 Task: Look for products in the category "Flatbreads" from Sprouts only.
Action: Mouse moved to (18, 102)
Screenshot: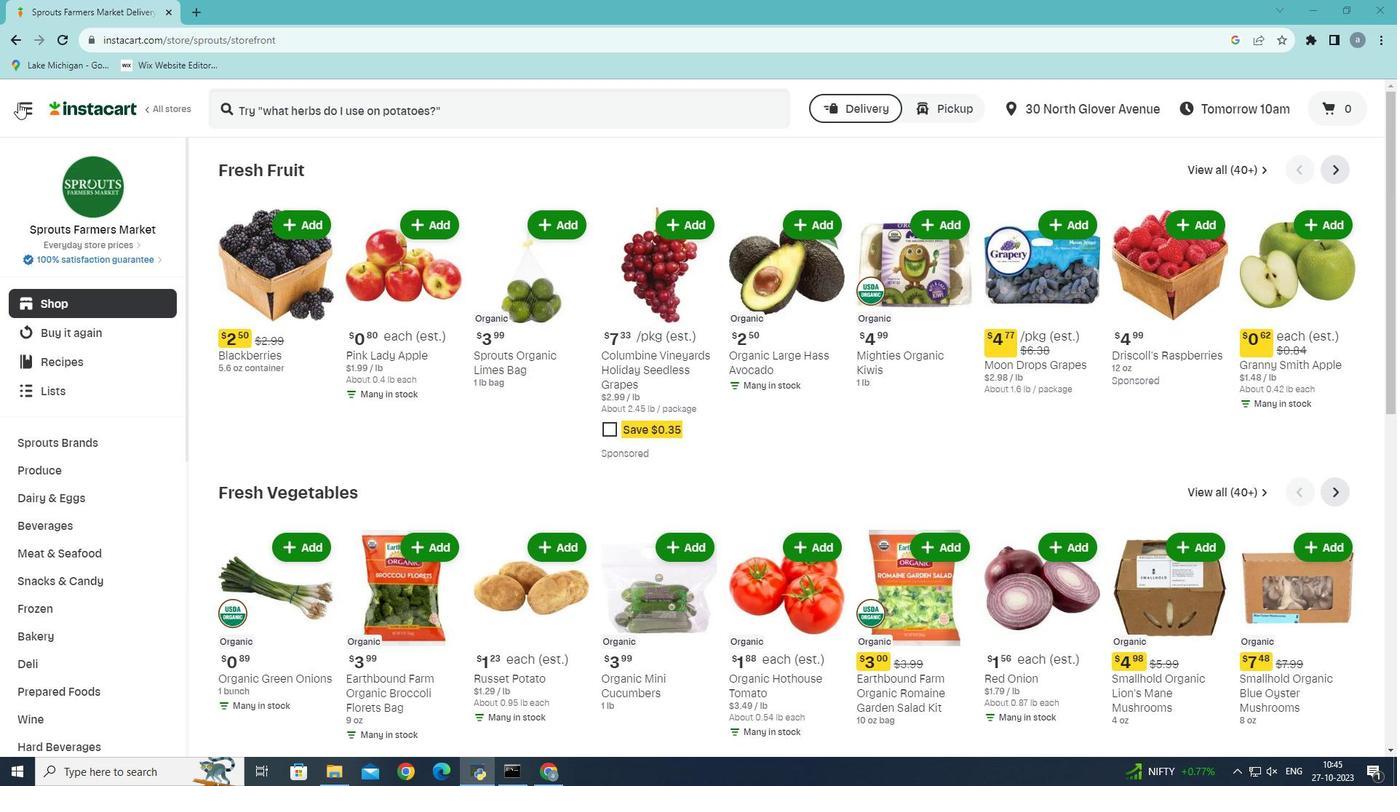 
Action: Mouse pressed left at (18, 102)
Screenshot: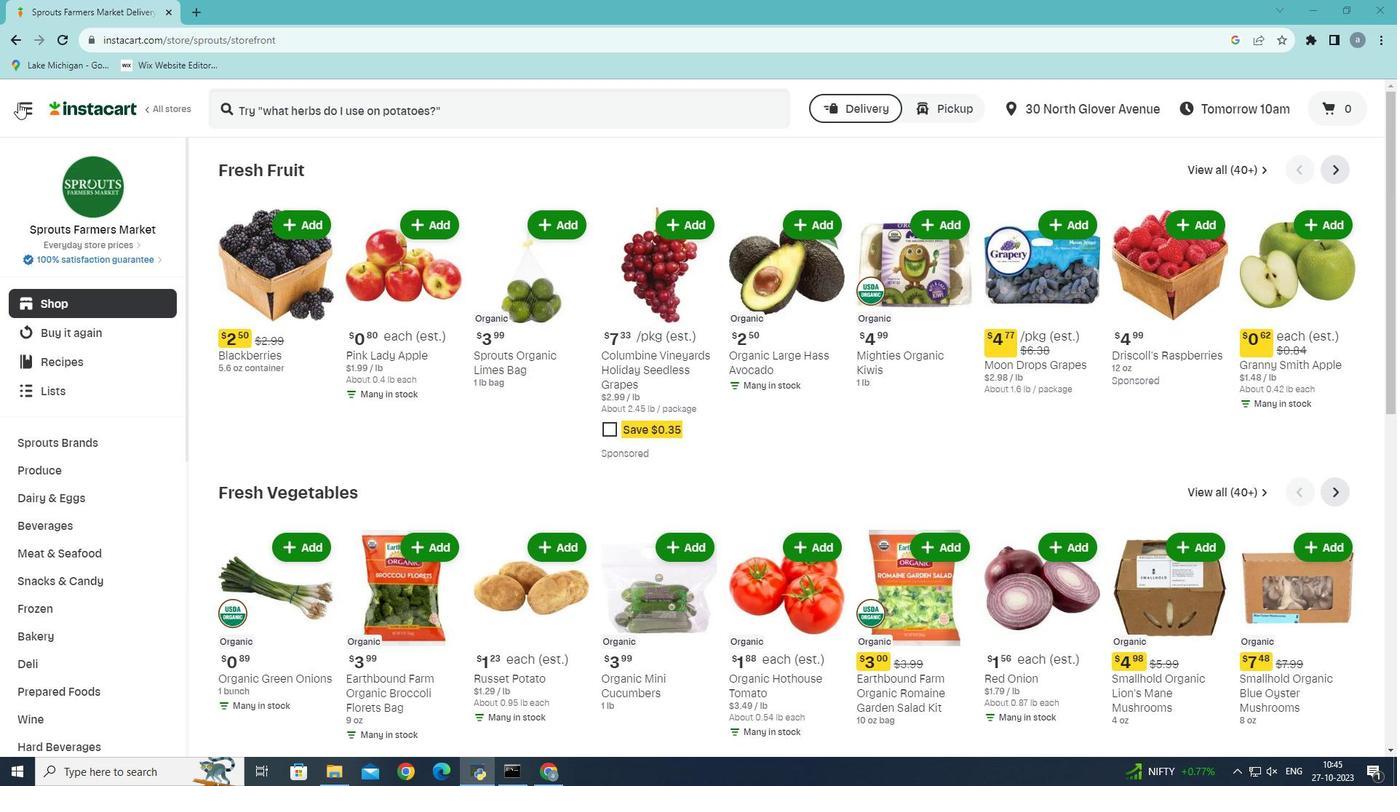 
Action: Mouse moved to (103, 425)
Screenshot: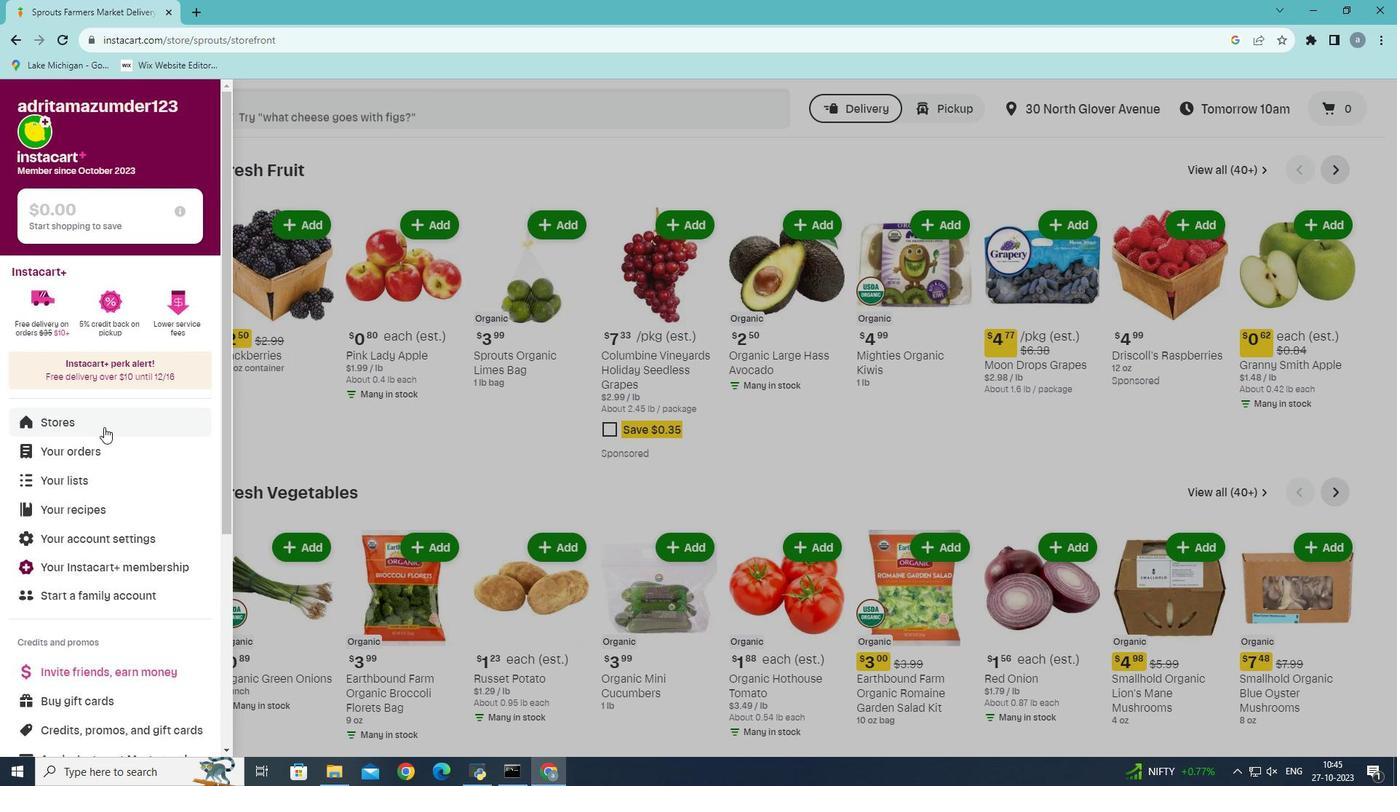 
Action: Mouse pressed left at (103, 425)
Screenshot: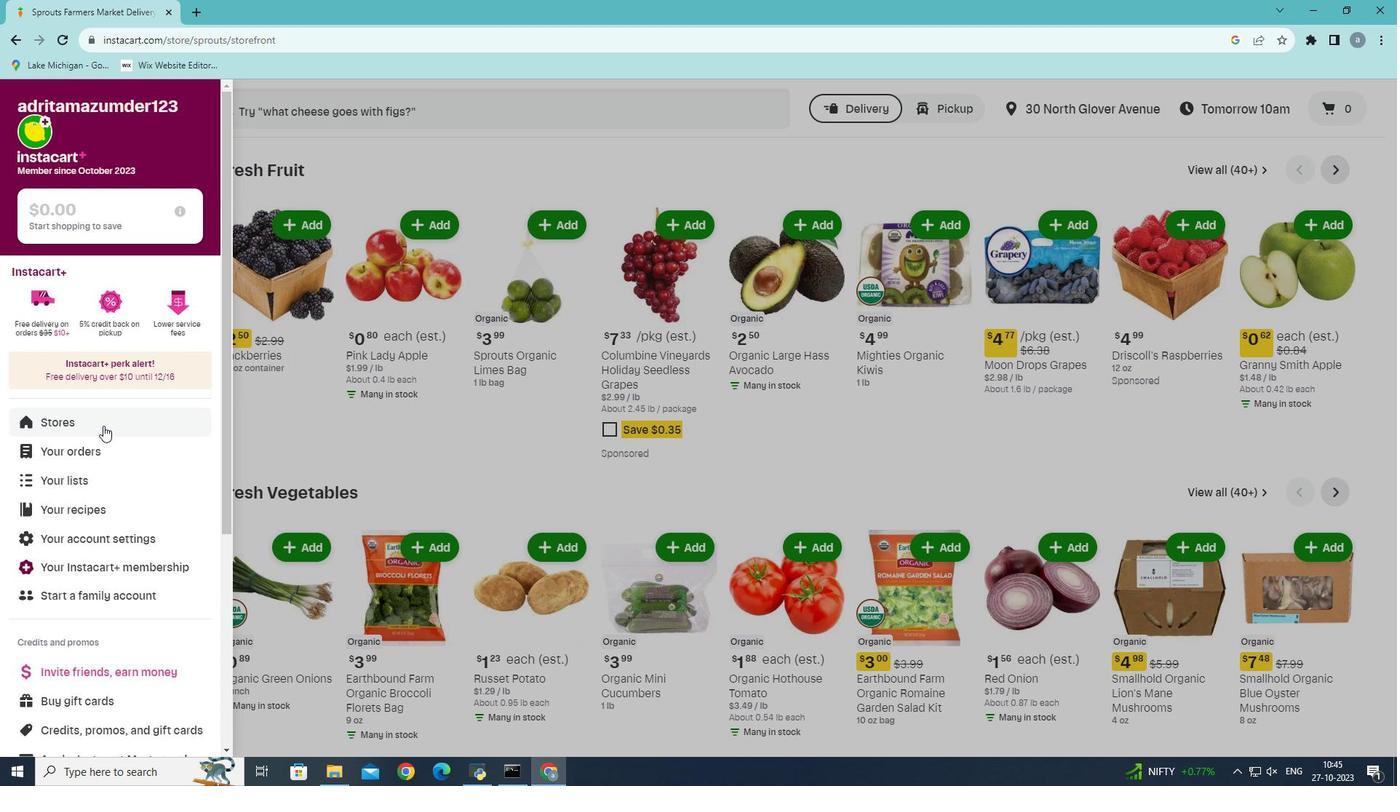 
Action: Mouse moved to (333, 163)
Screenshot: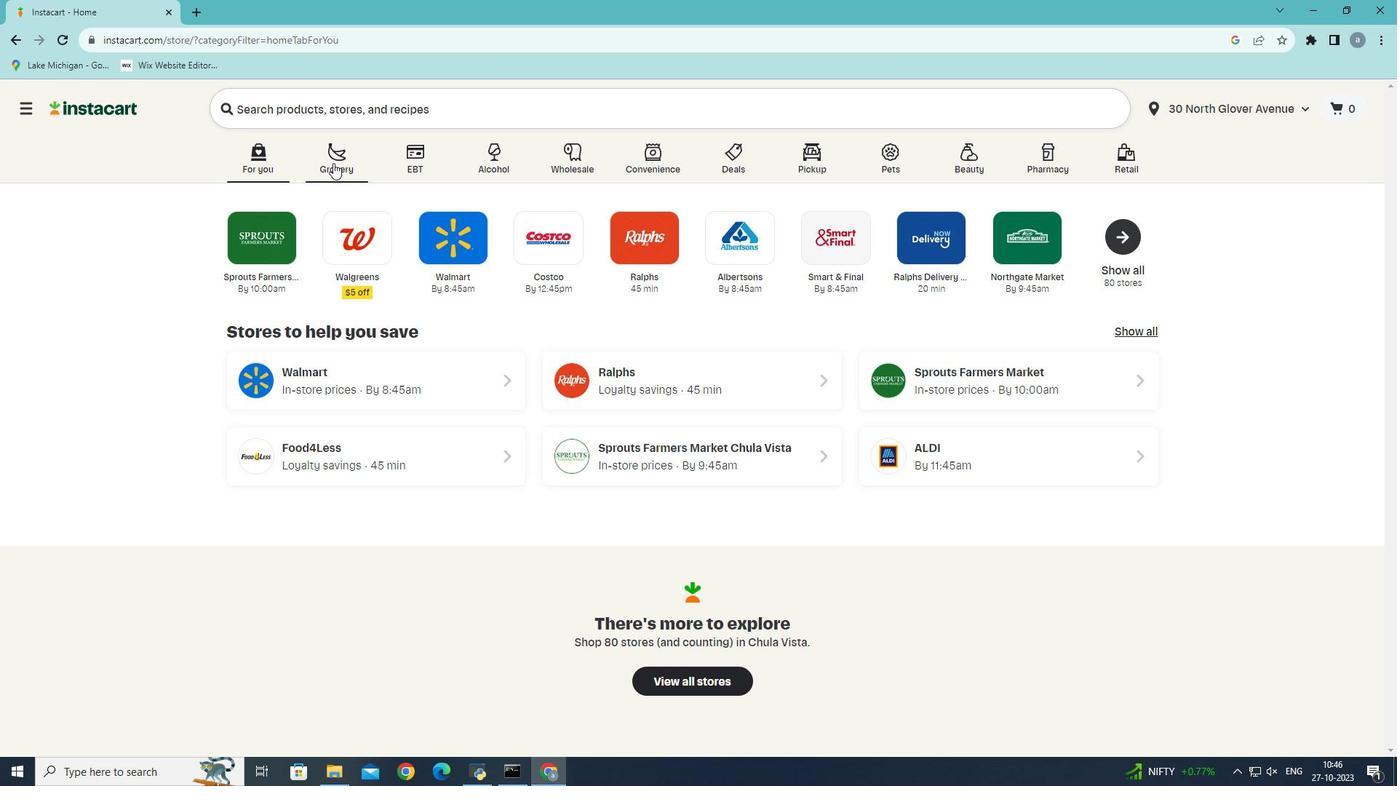 
Action: Mouse pressed left at (333, 163)
Screenshot: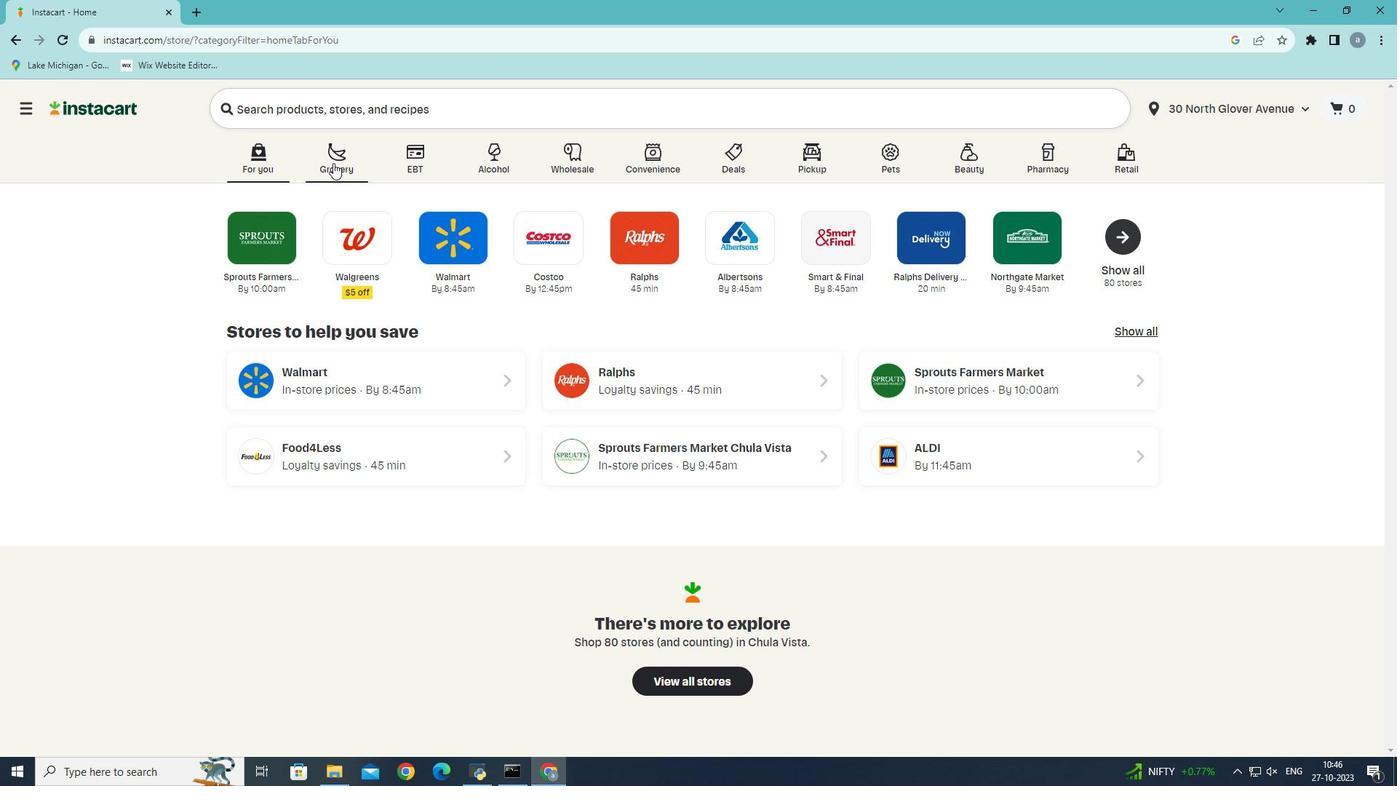 
Action: Mouse moved to (328, 442)
Screenshot: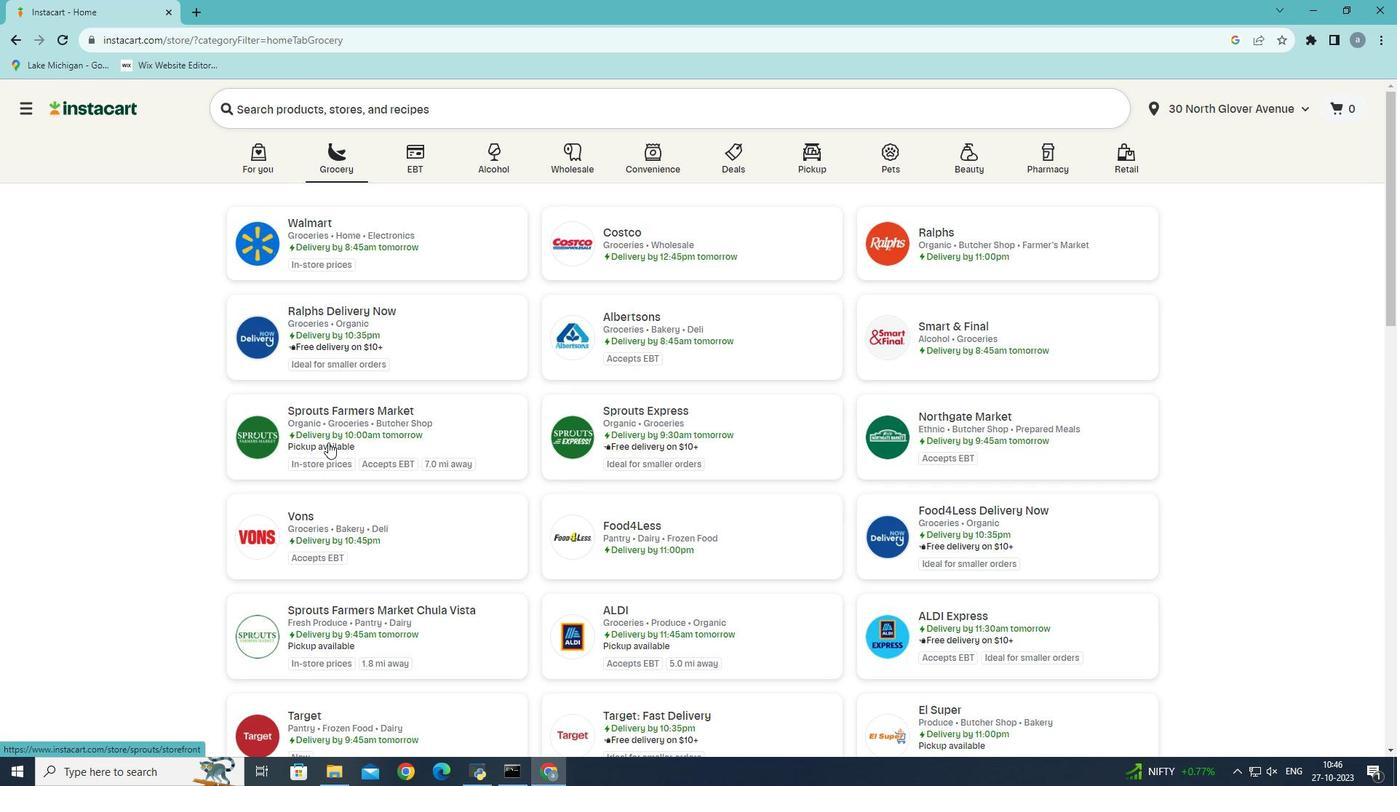 
Action: Mouse pressed left at (328, 442)
Screenshot: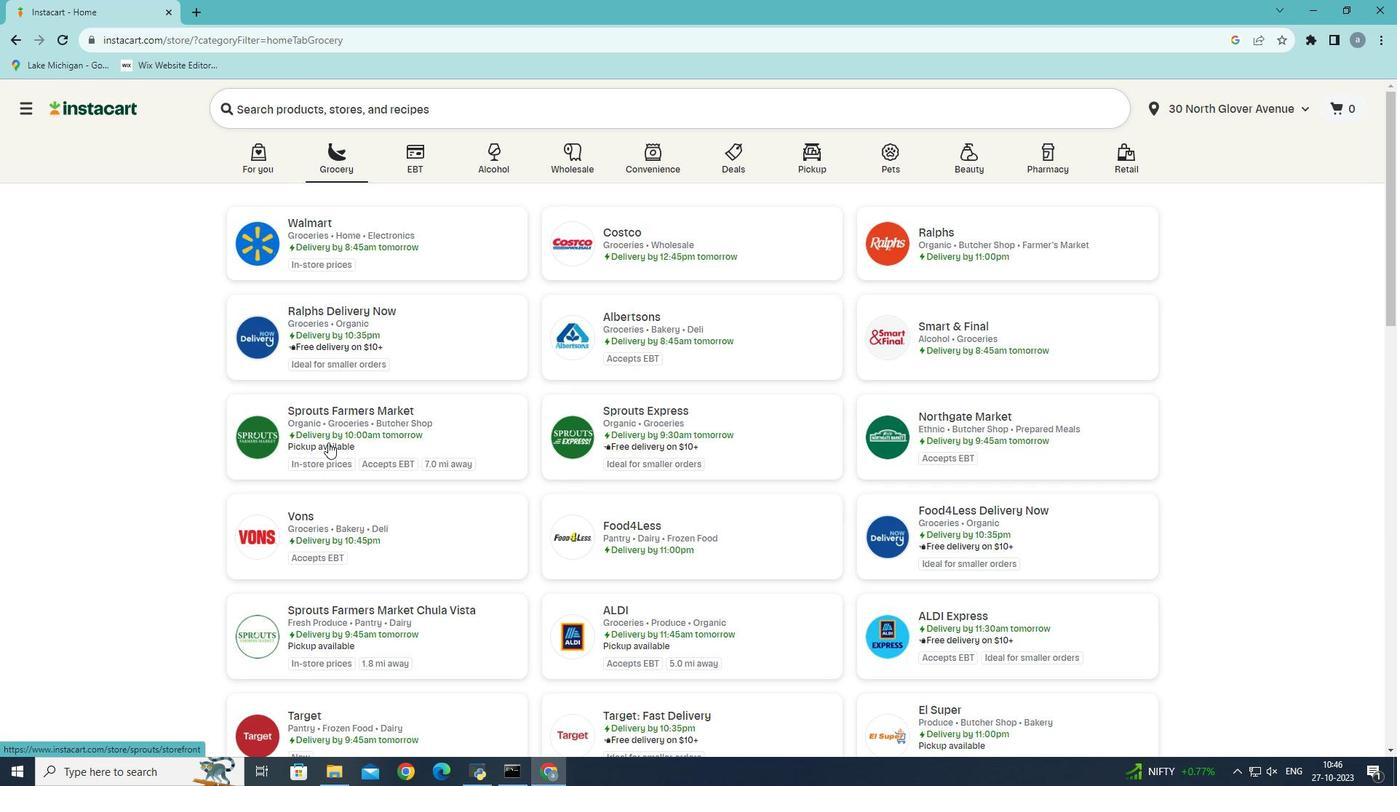 
Action: Mouse moved to (61, 637)
Screenshot: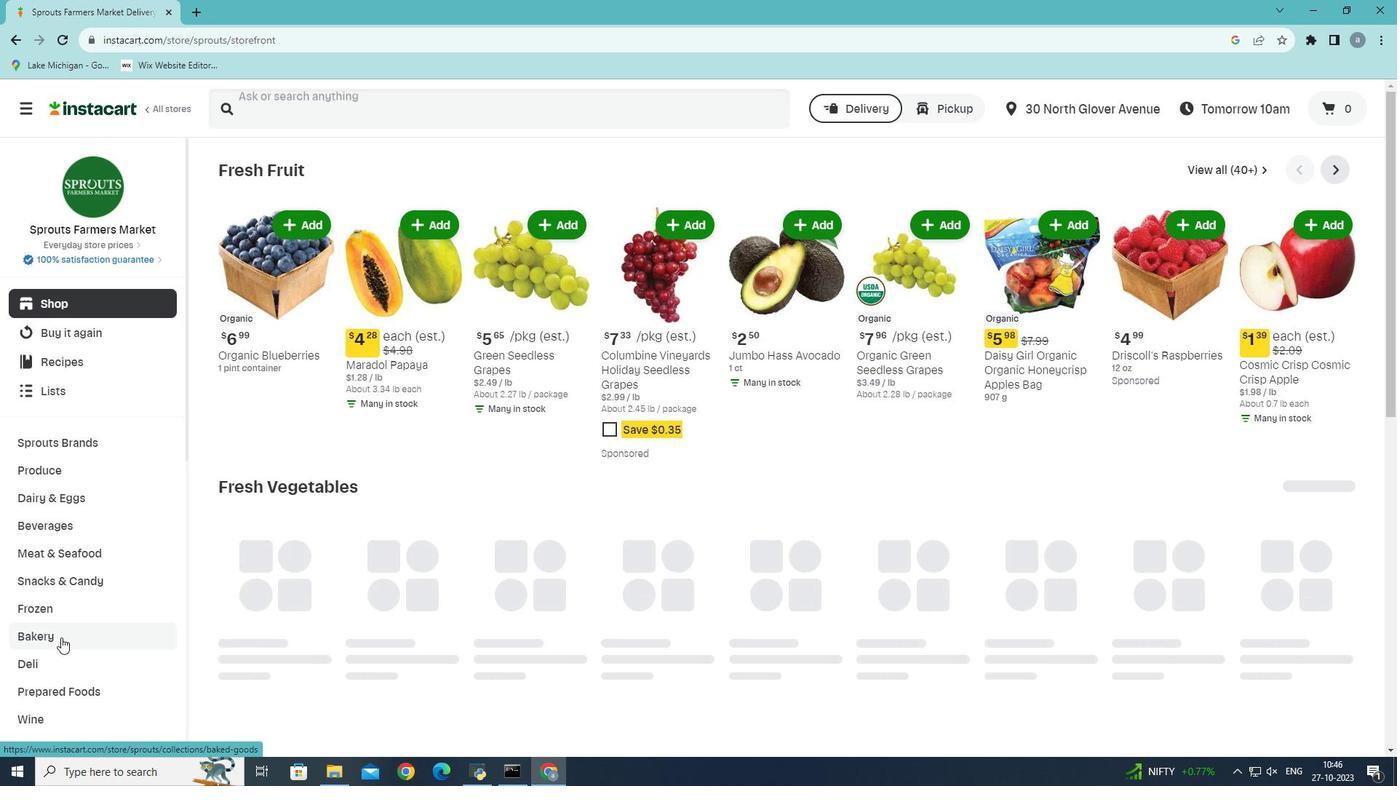 
Action: Mouse pressed left at (61, 637)
Screenshot: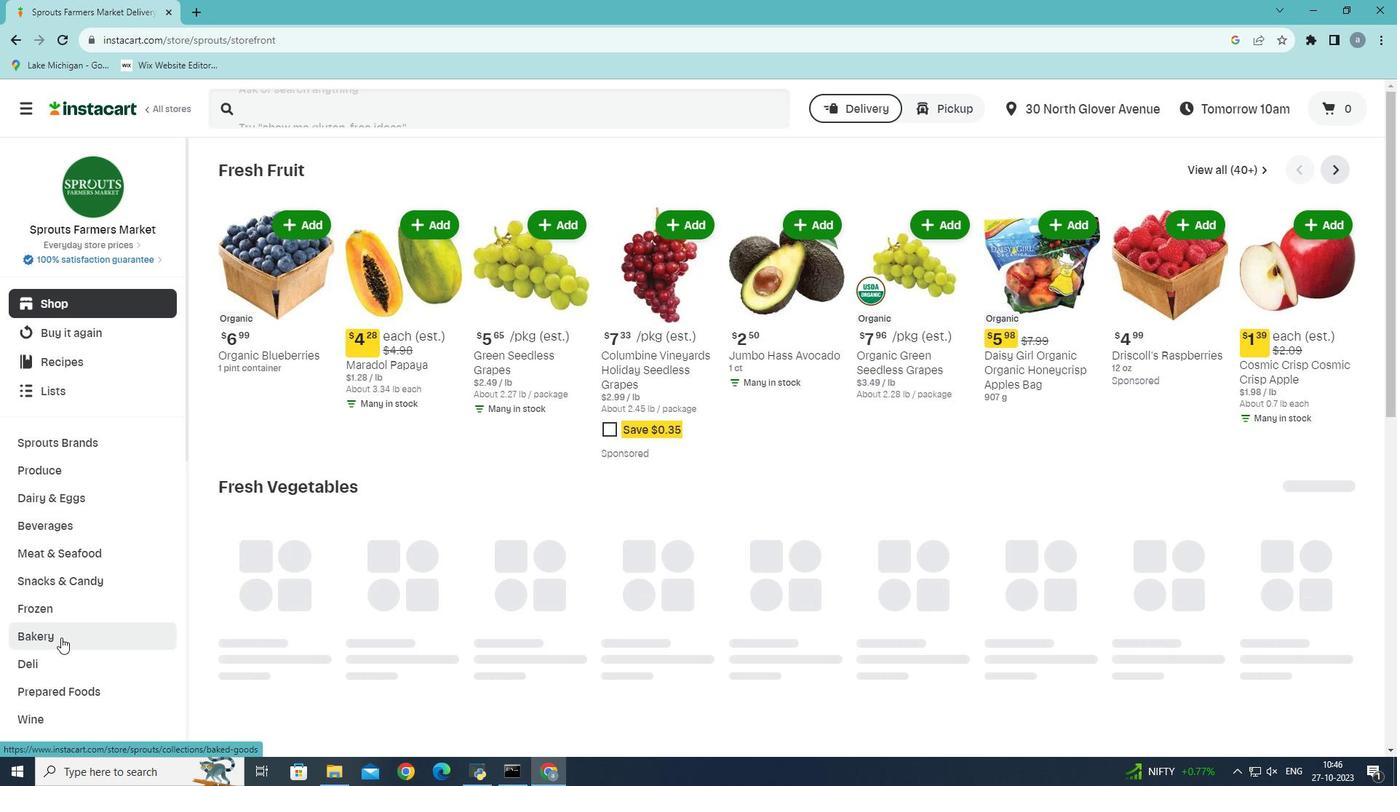 
Action: Mouse moved to (1097, 198)
Screenshot: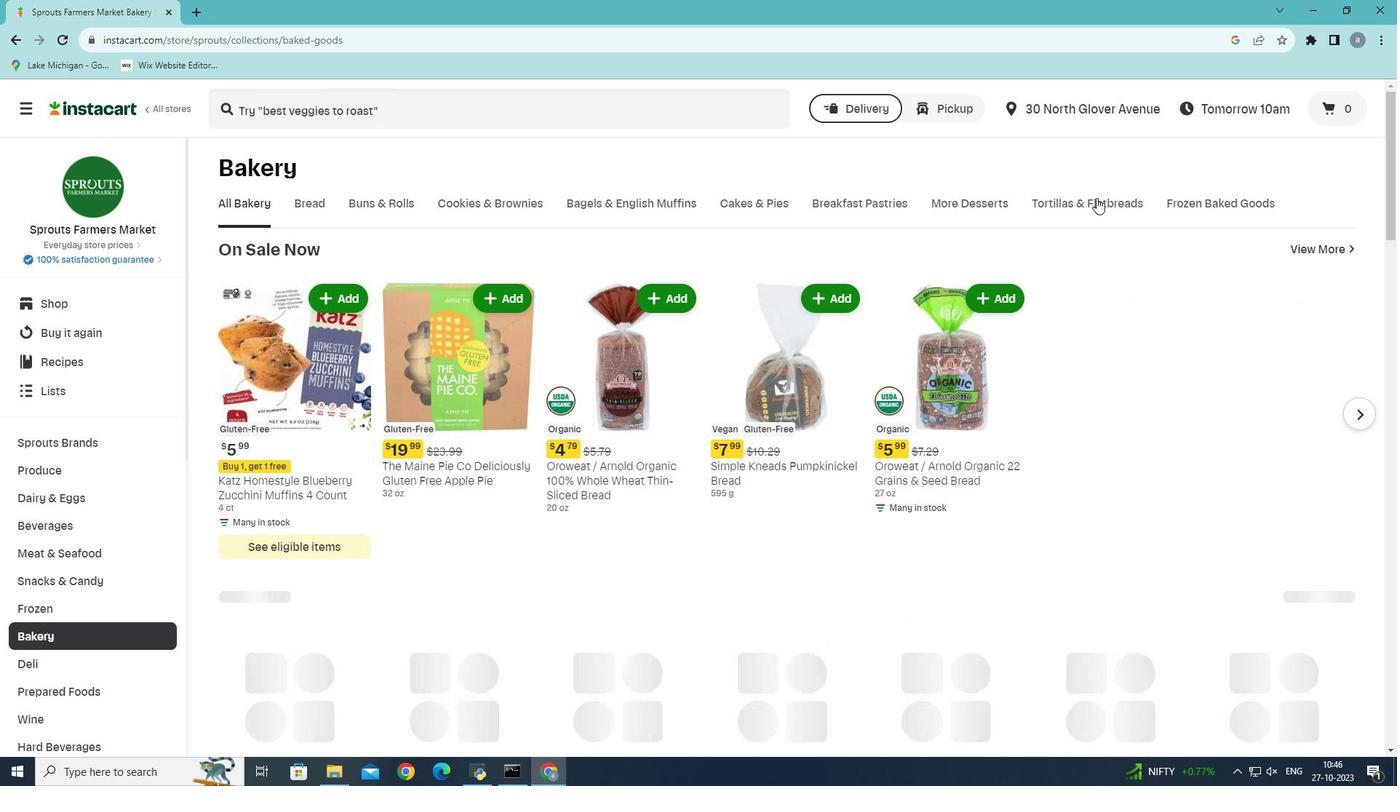
Action: Mouse pressed left at (1097, 198)
Screenshot: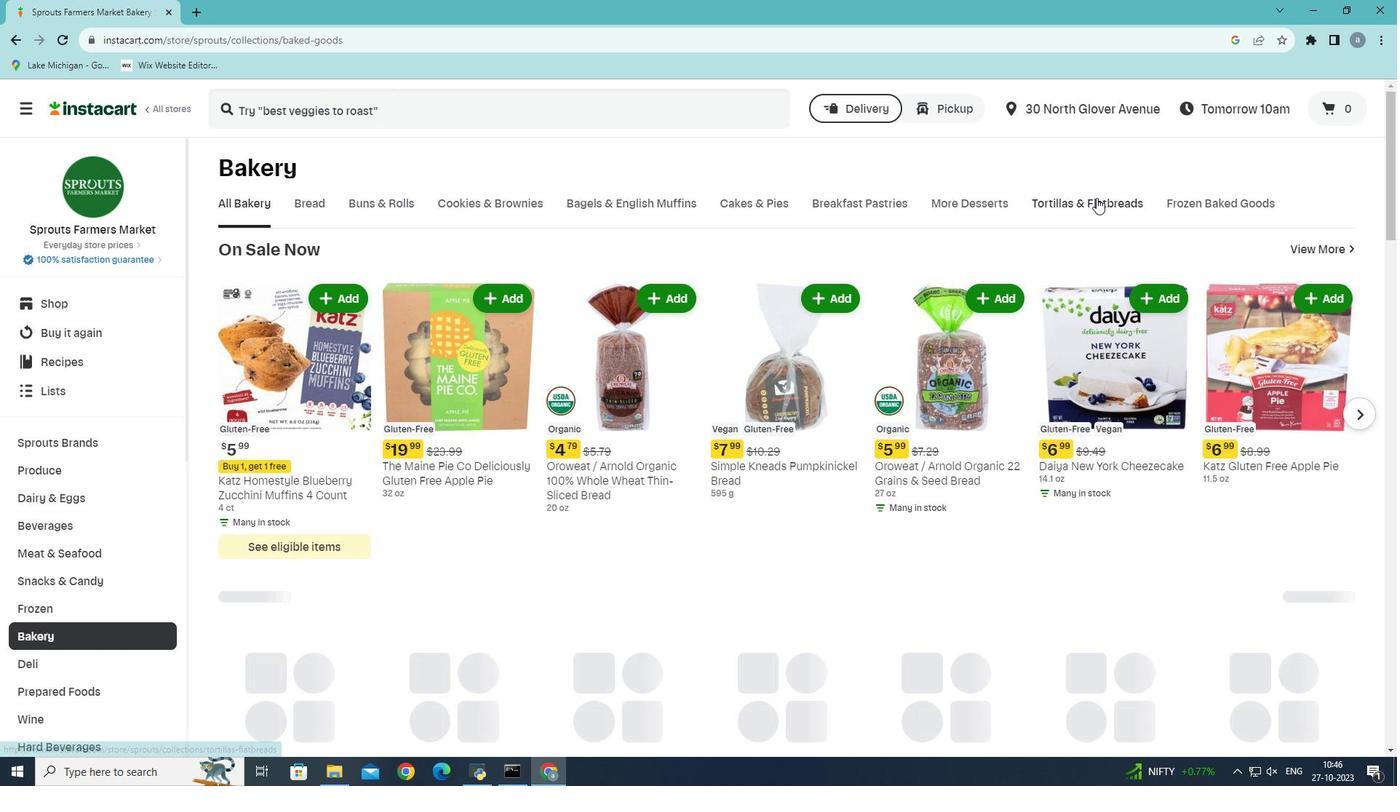 
Action: Mouse moved to (422, 269)
Screenshot: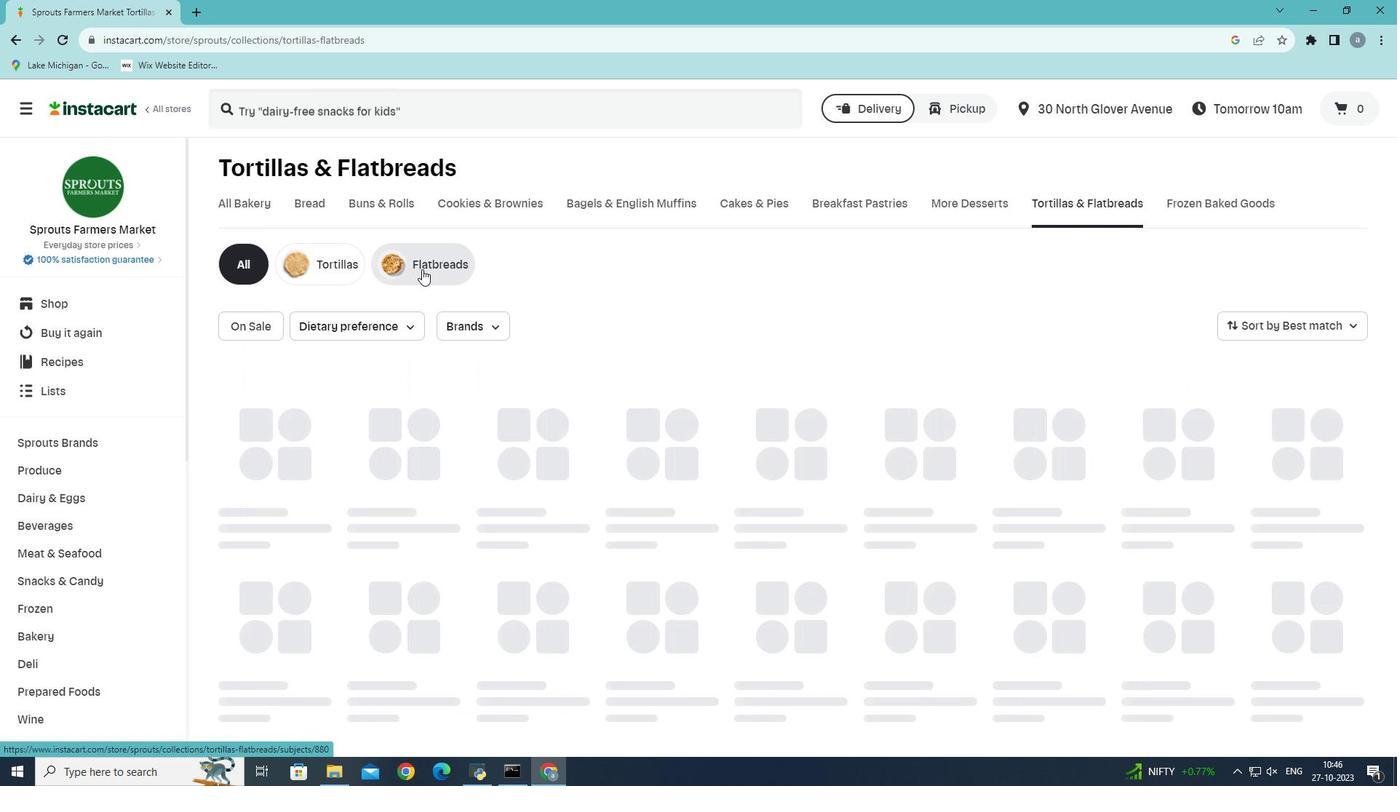 
Action: Mouse pressed left at (422, 269)
Screenshot: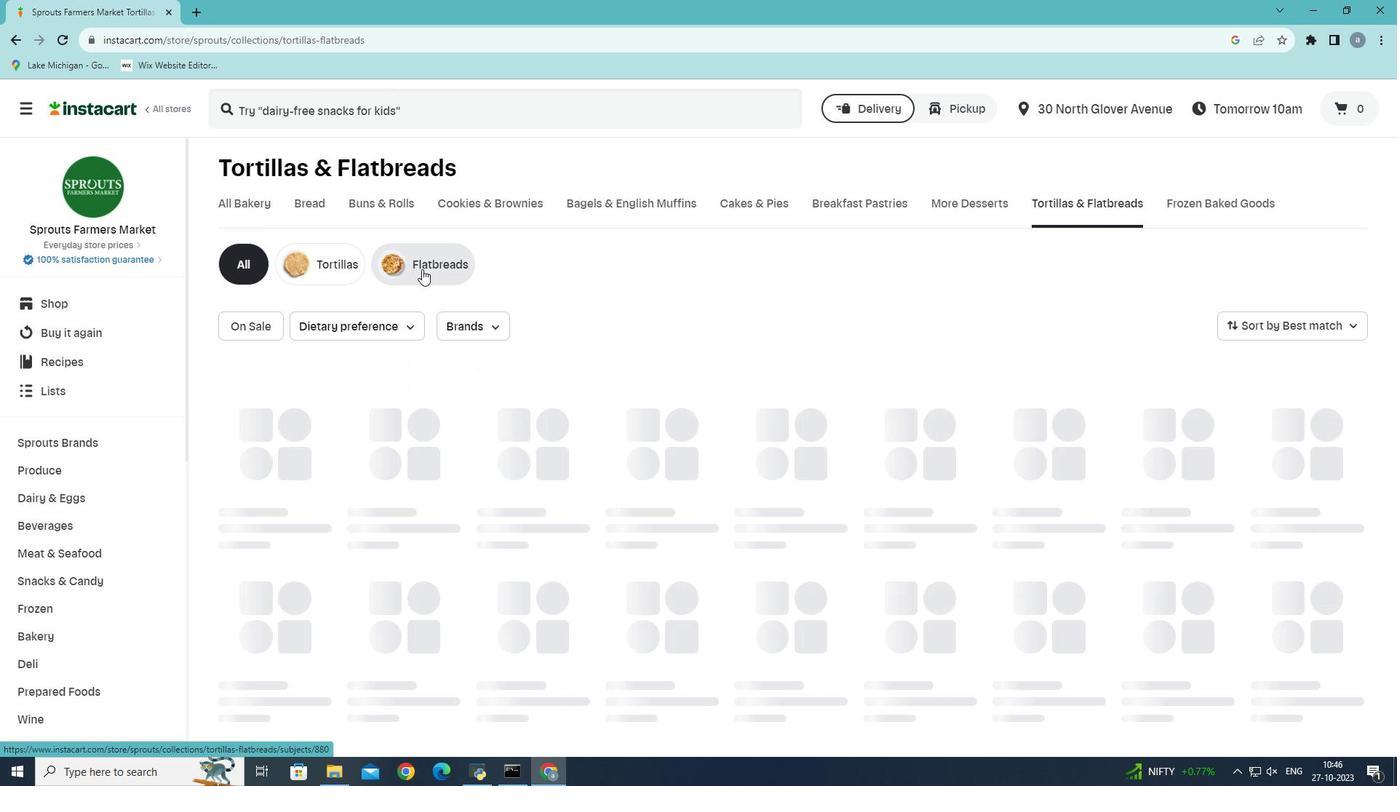 
Action: Mouse moved to (495, 329)
Screenshot: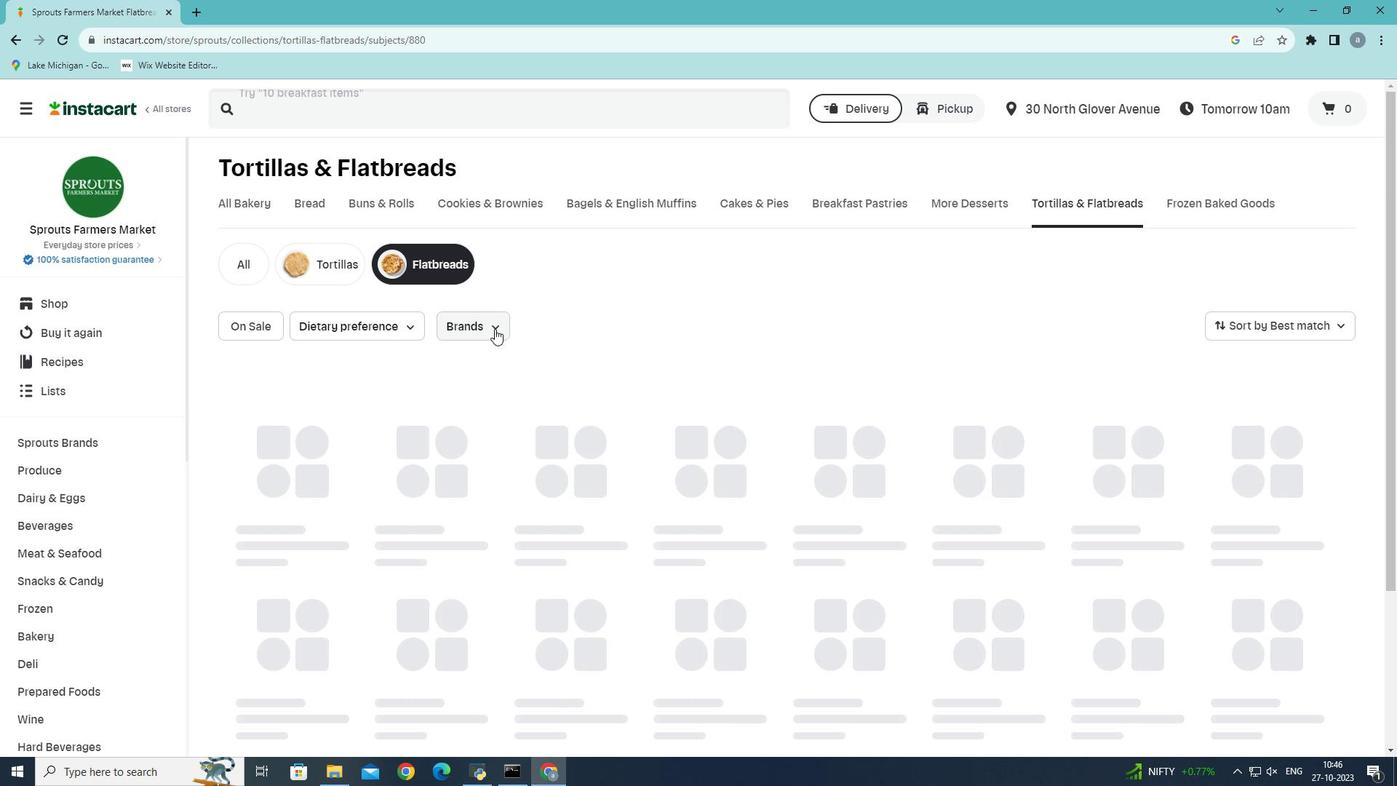 
Action: Mouse pressed left at (495, 329)
Screenshot: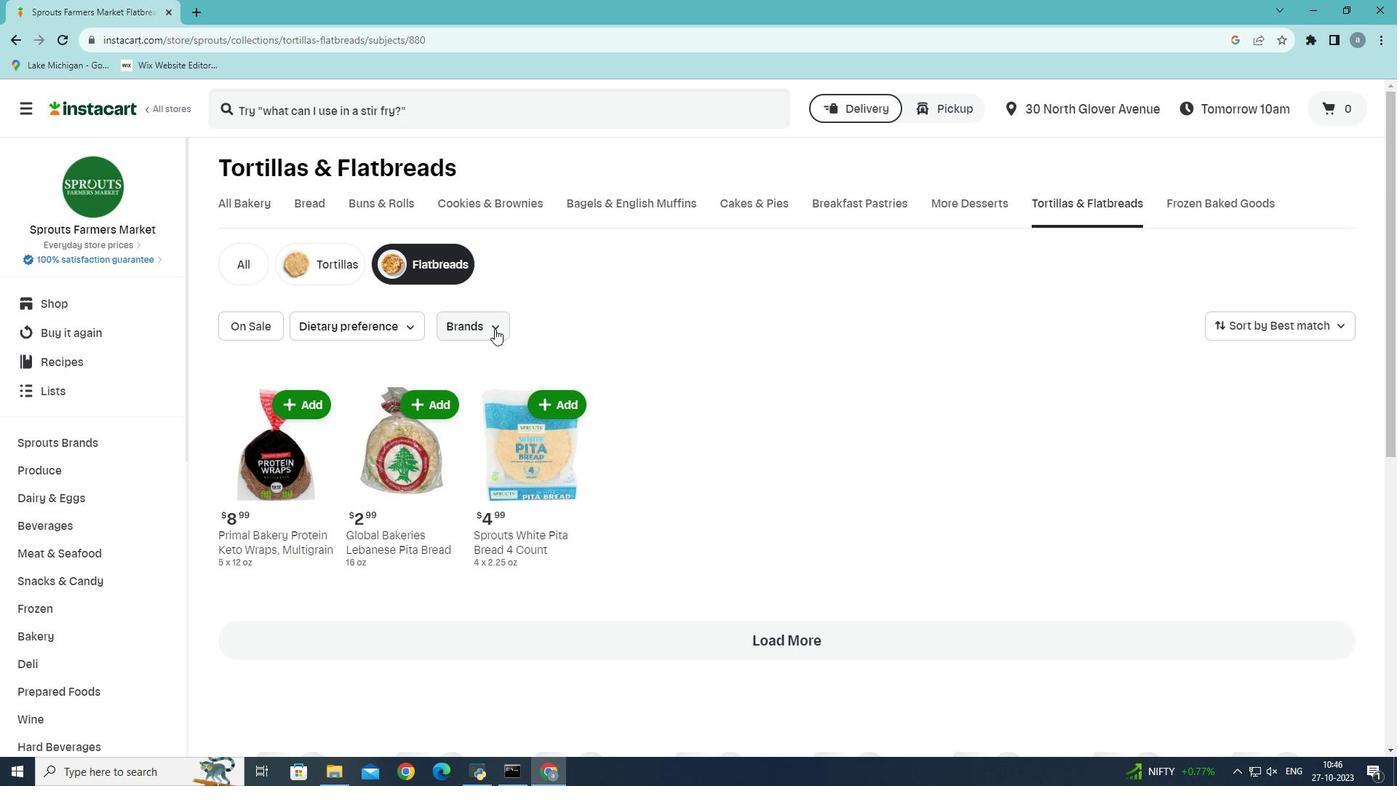 
Action: Mouse moved to (467, 406)
Screenshot: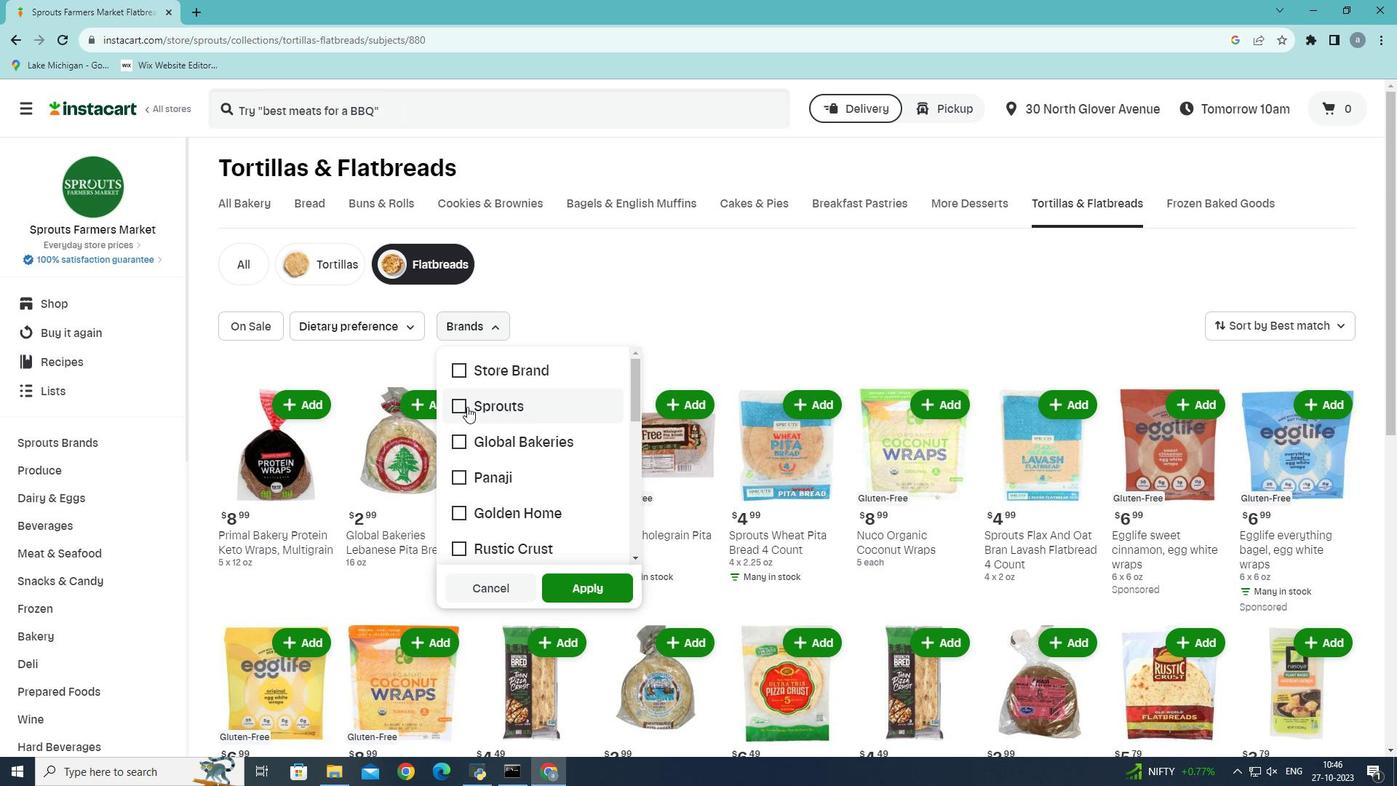 
Action: Mouse pressed left at (467, 406)
Screenshot: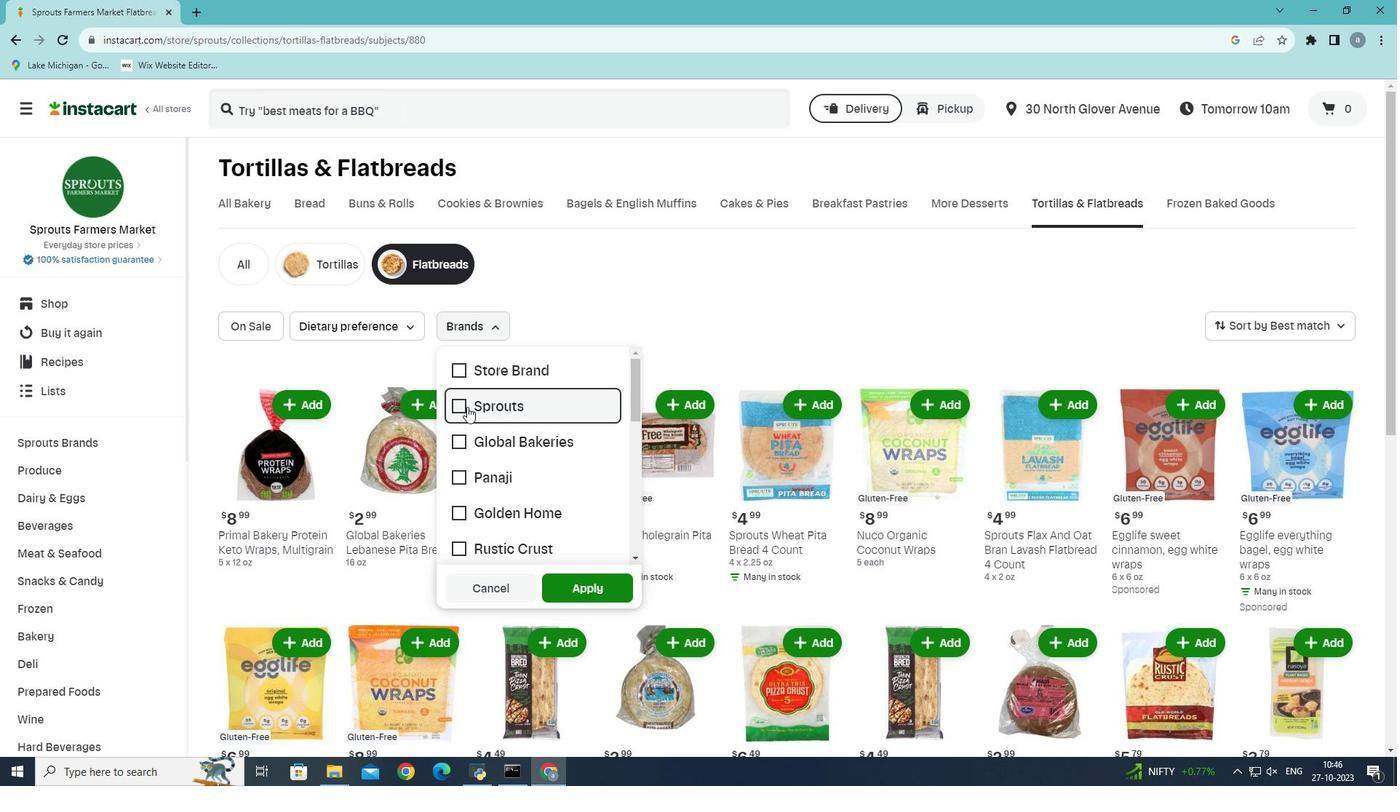 
Action: Mouse moved to (567, 585)
Screenshot: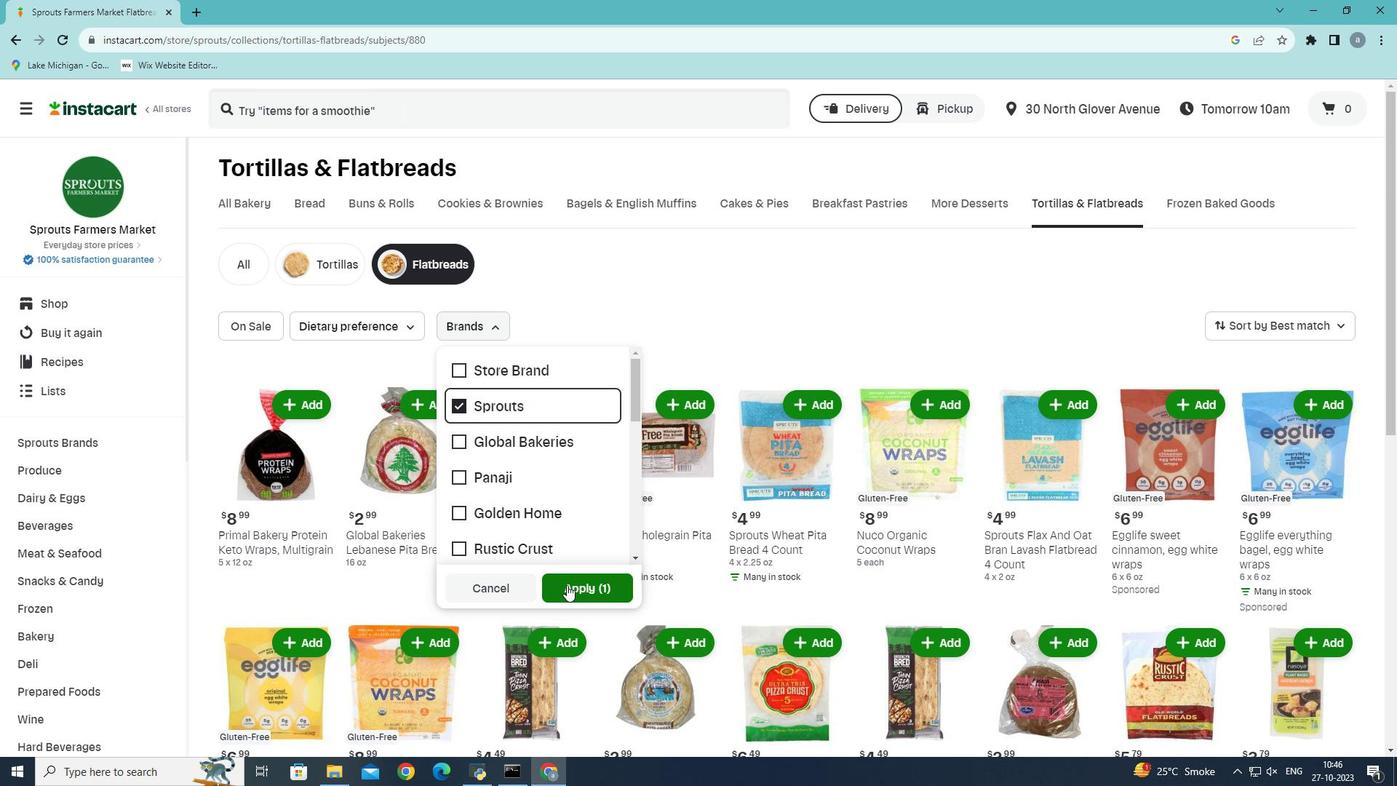 
Action: Mouse pressed left at (567, 585)
Screenshot: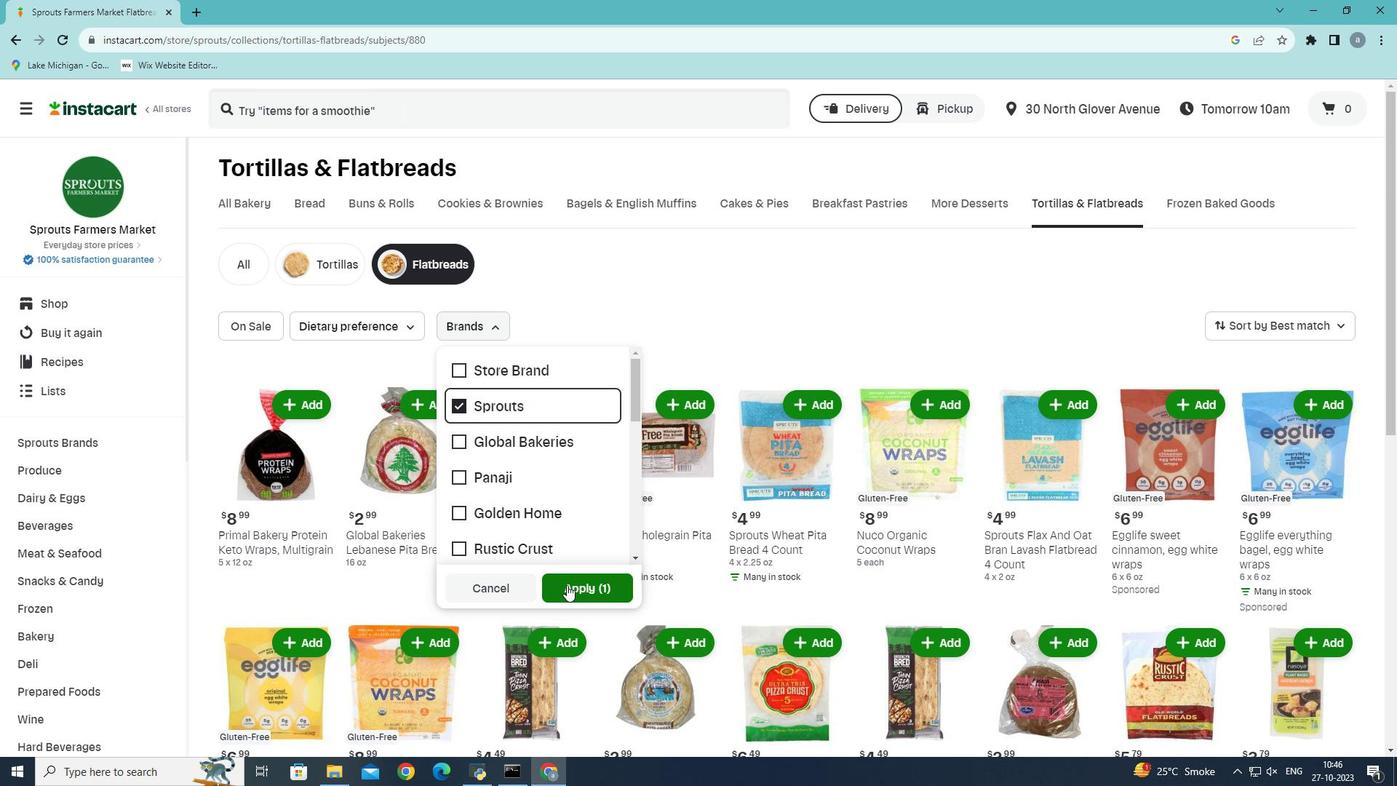 
Action: Mouse moved to (573, 584)
Screenshot: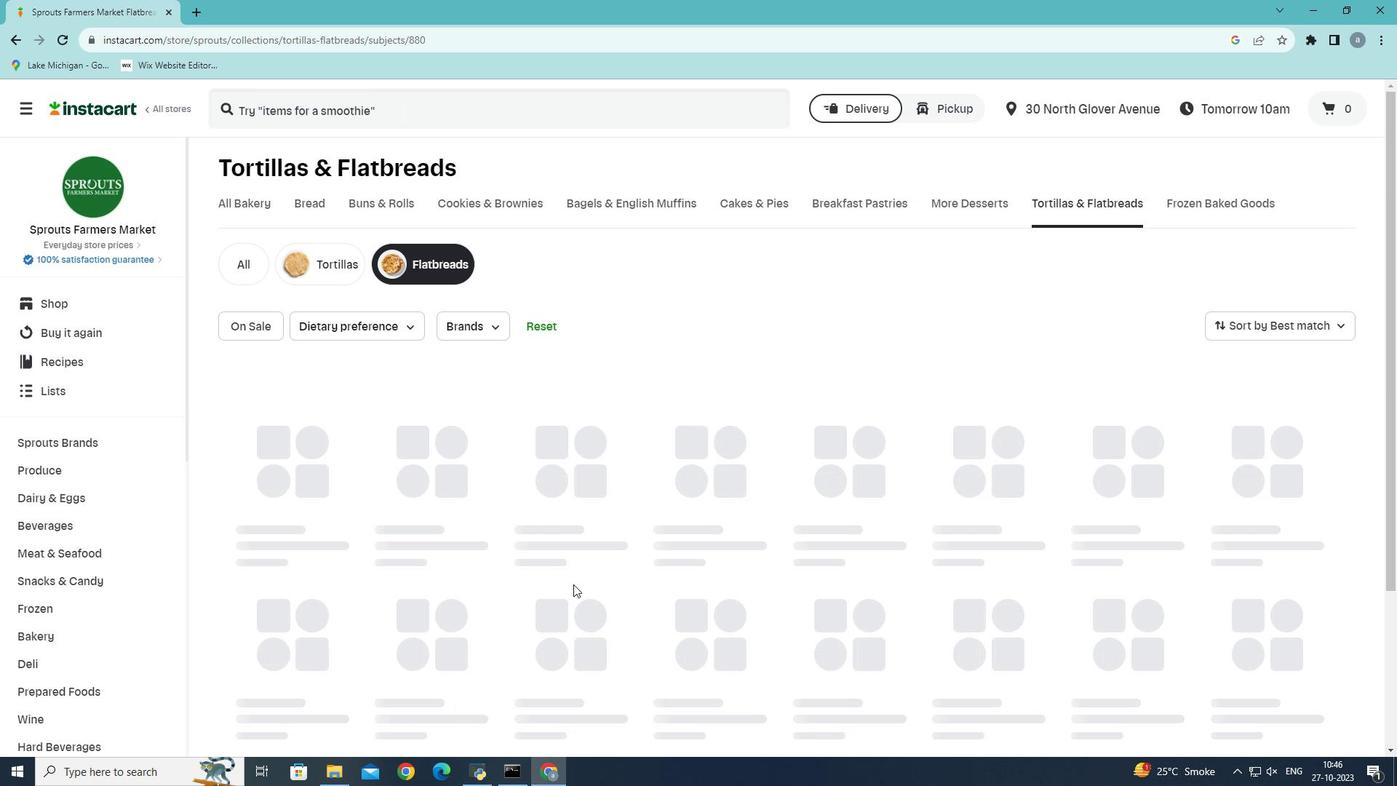 
